Task: Learn more about a recruiter lite.
Action: Mouse moved to (749, 101)
Screenshot: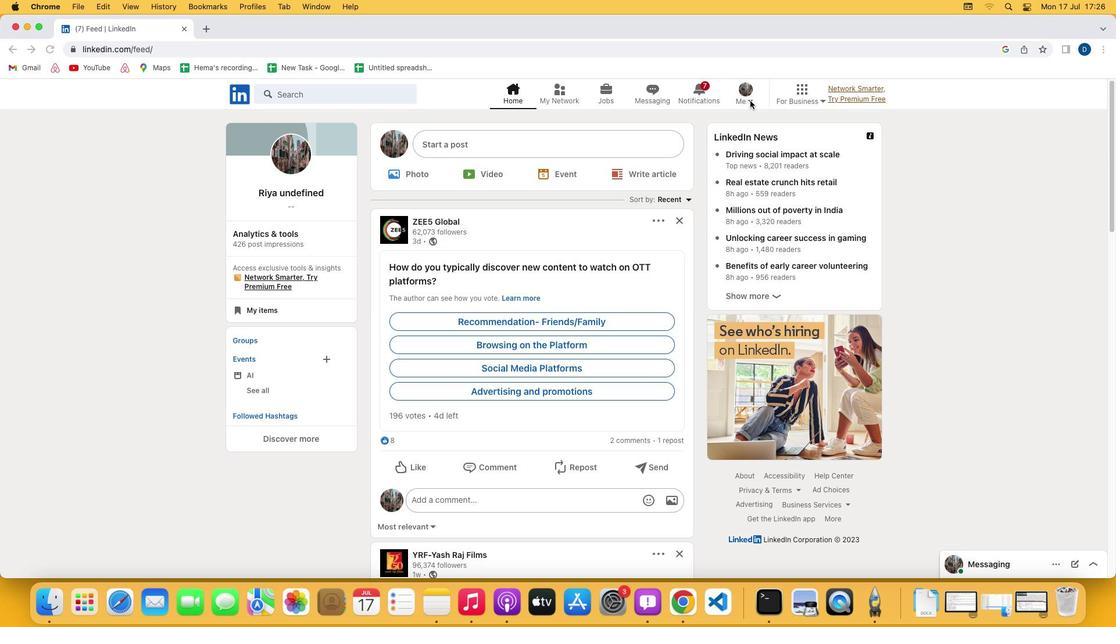 
Action: Mouse pressed left at (749, 101)
Screenshot: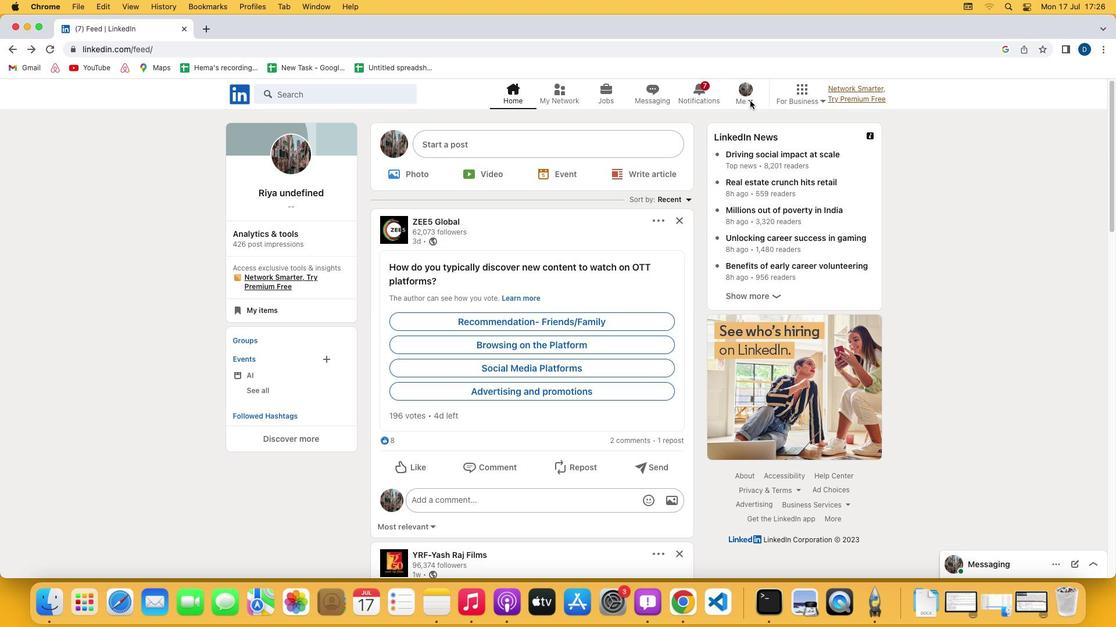
Action: Mouse moved to (750, 101)
Screenshot: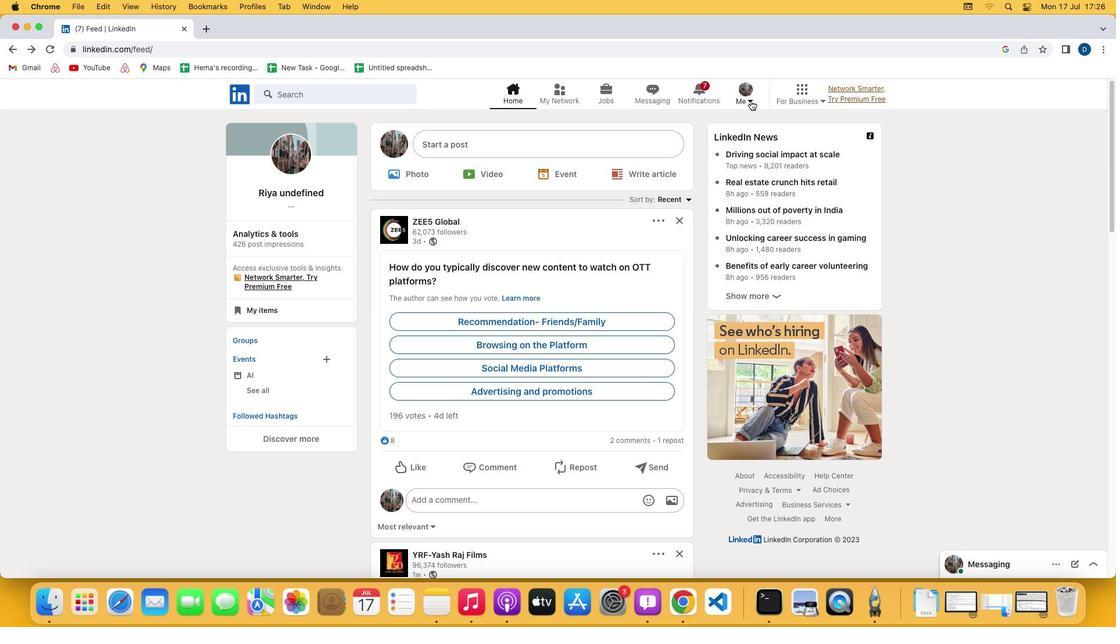 
Action: Mouse pressed left at (750, 101)
Screenshot: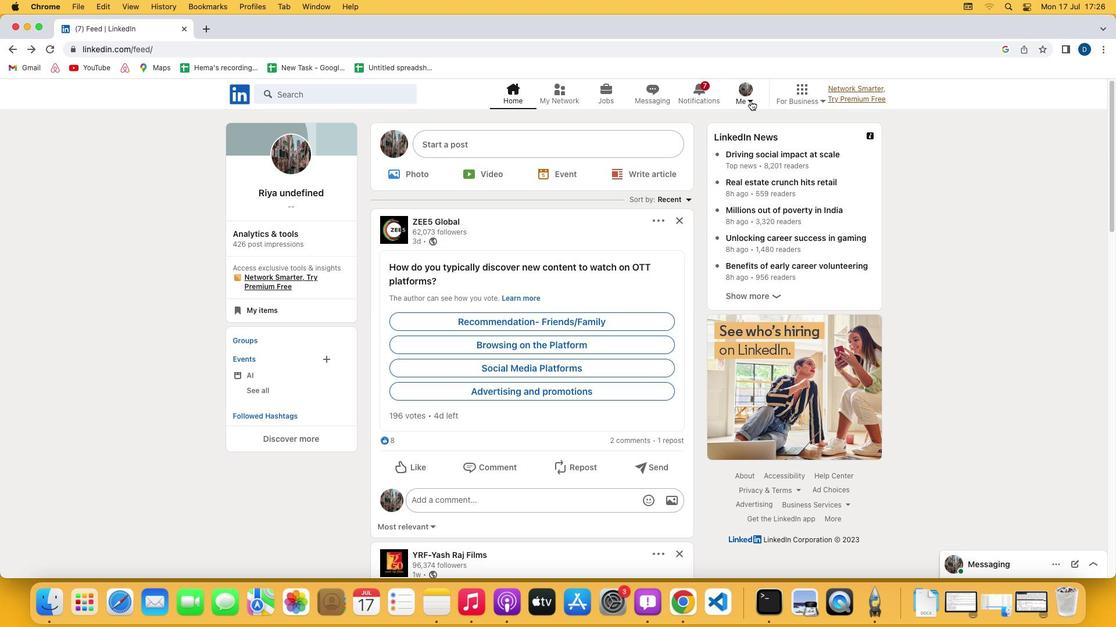 
Action: Mouse moved to (663, 220)
Screenshot: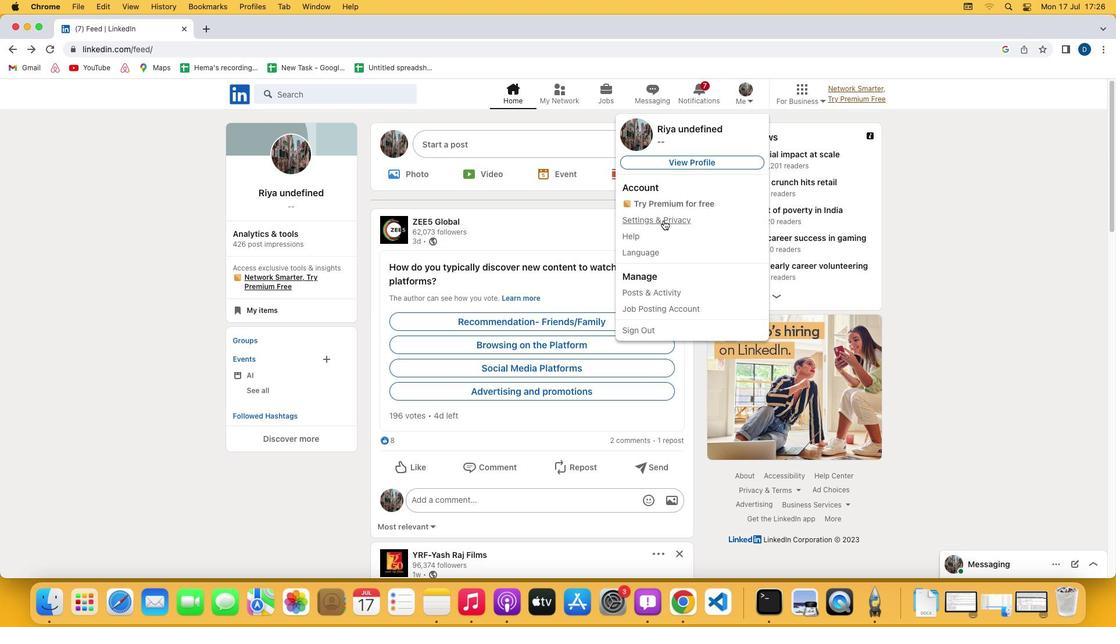 
Action: Mouse pressed left at (663, 220)
Screenshot: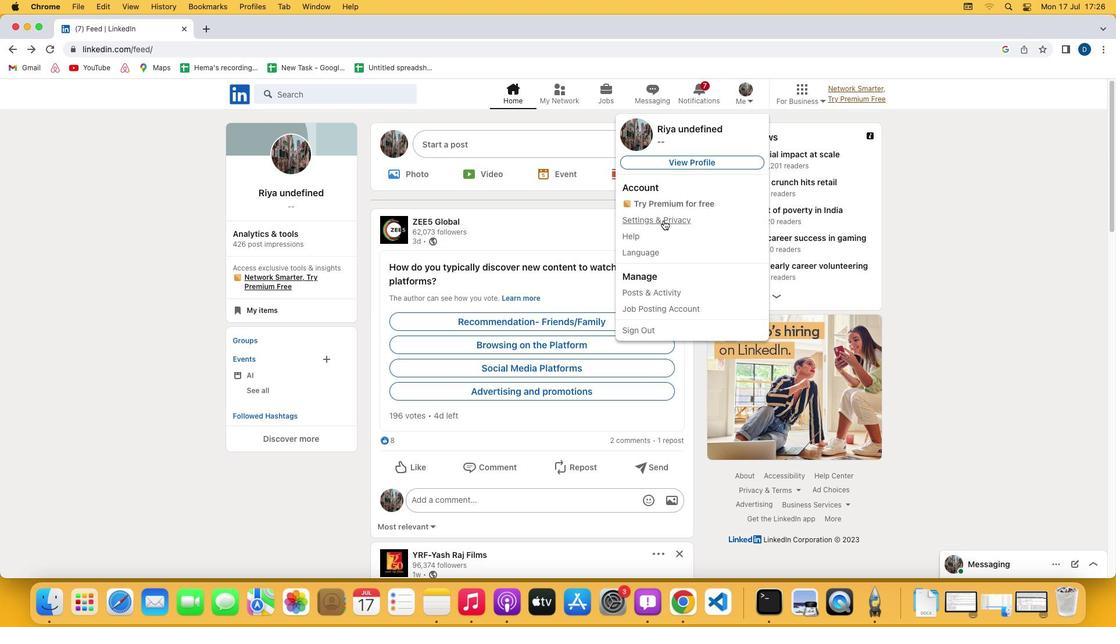 
Action: Mouse moved to (484, 381)
Screenshot: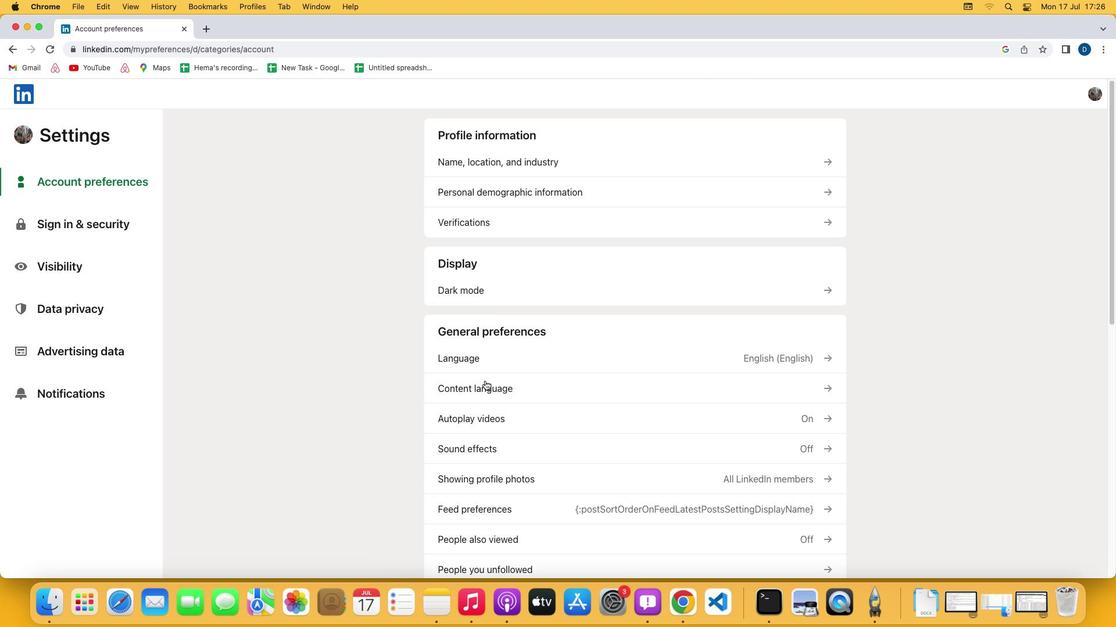 
Action: Mouse scrolled (484, 381) with delta (0, 0)
Screenshot: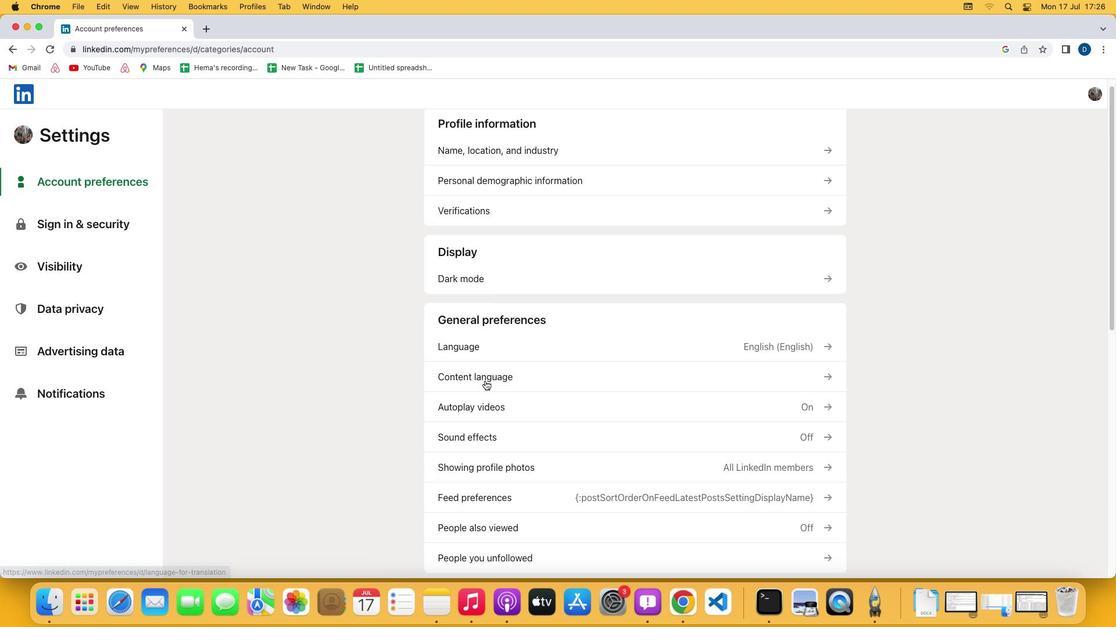 
Action: Mouse scrolled (484, 381) with delta (0, 0)
Screenshot: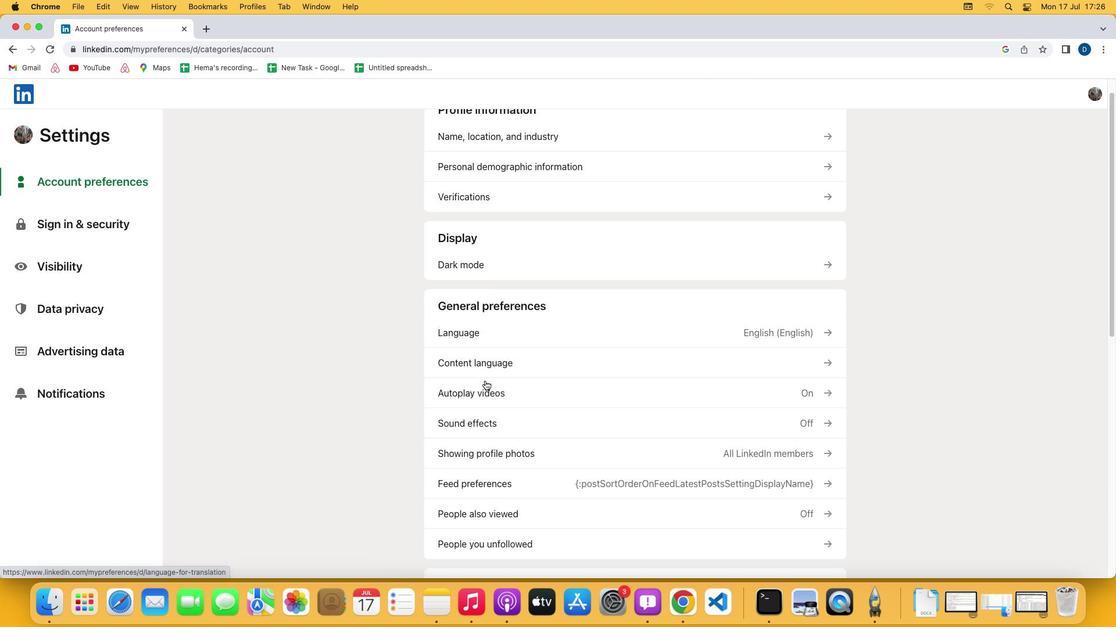
Action: Mouse scrolled (484, 381) with delta (0, -1)
Screenshot: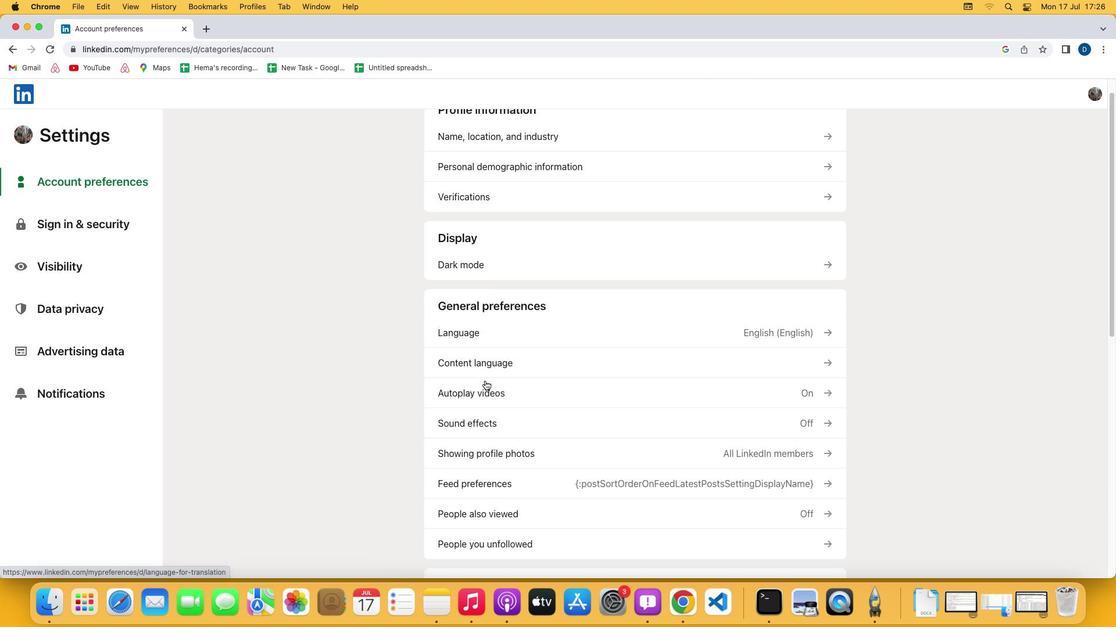 
Action: Mouse scrolled (484, 381) with delta (0, -2)
Screenshot: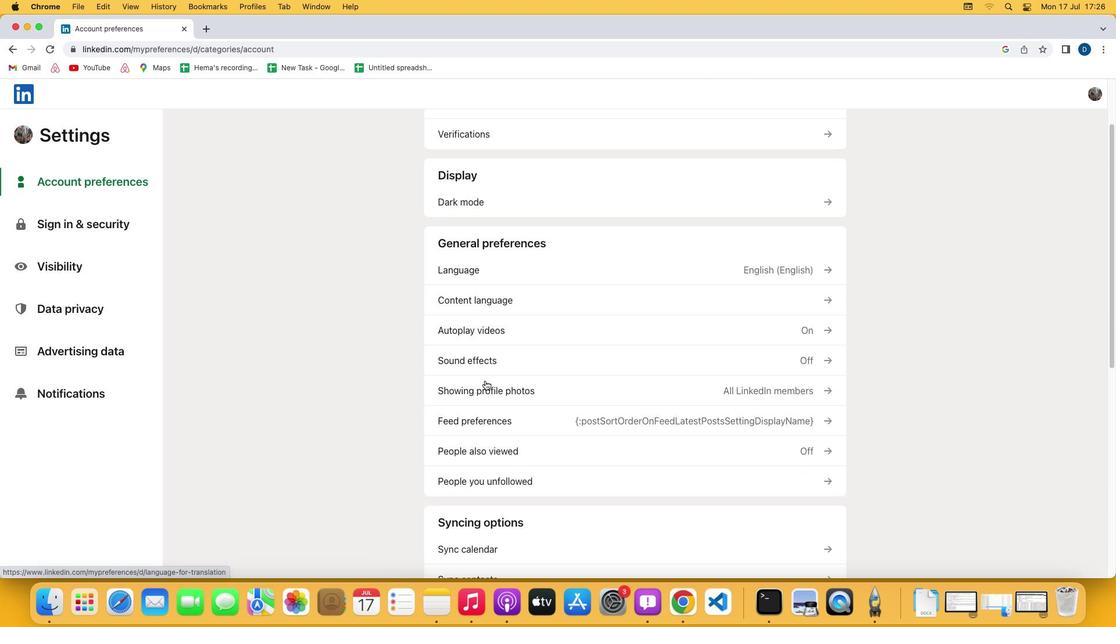 
Action: Mouse scrolled (484, 381) with delta (0, 0)
Screenshot: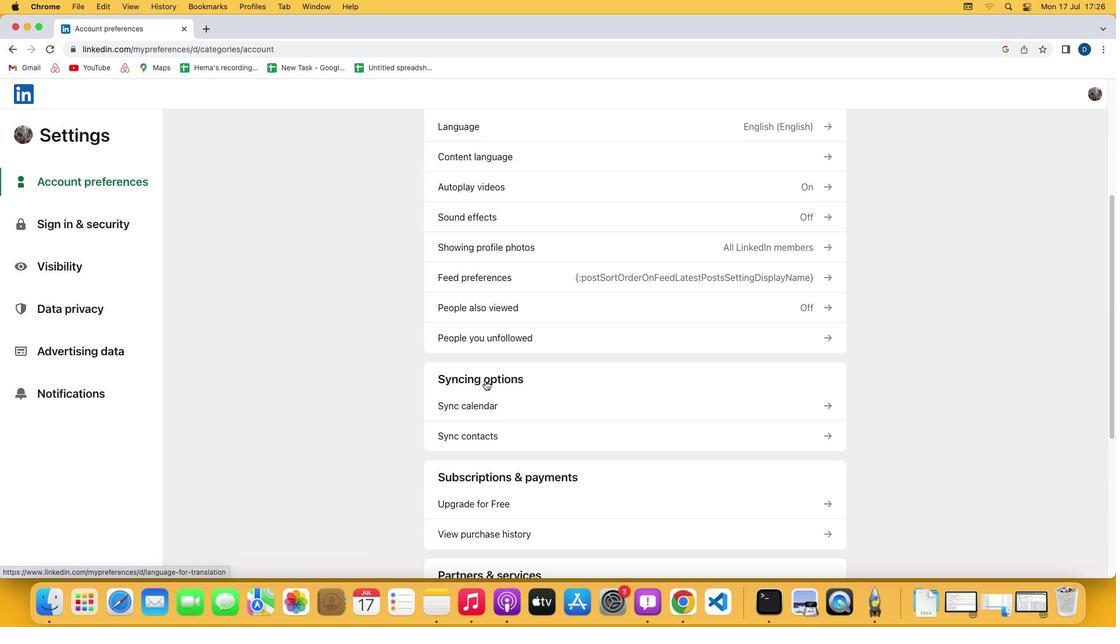 
Action: Mouse scrolled (484, 381) with delta (0, 0)
Screenshot: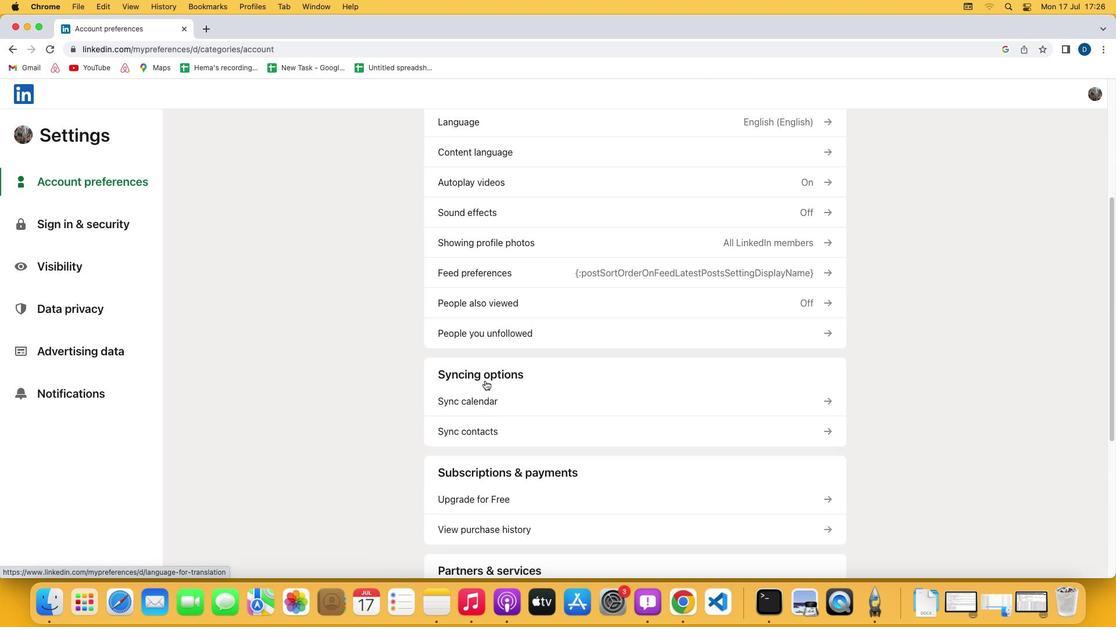 
Action: Mouse moved to (487, 390)
Screenshot: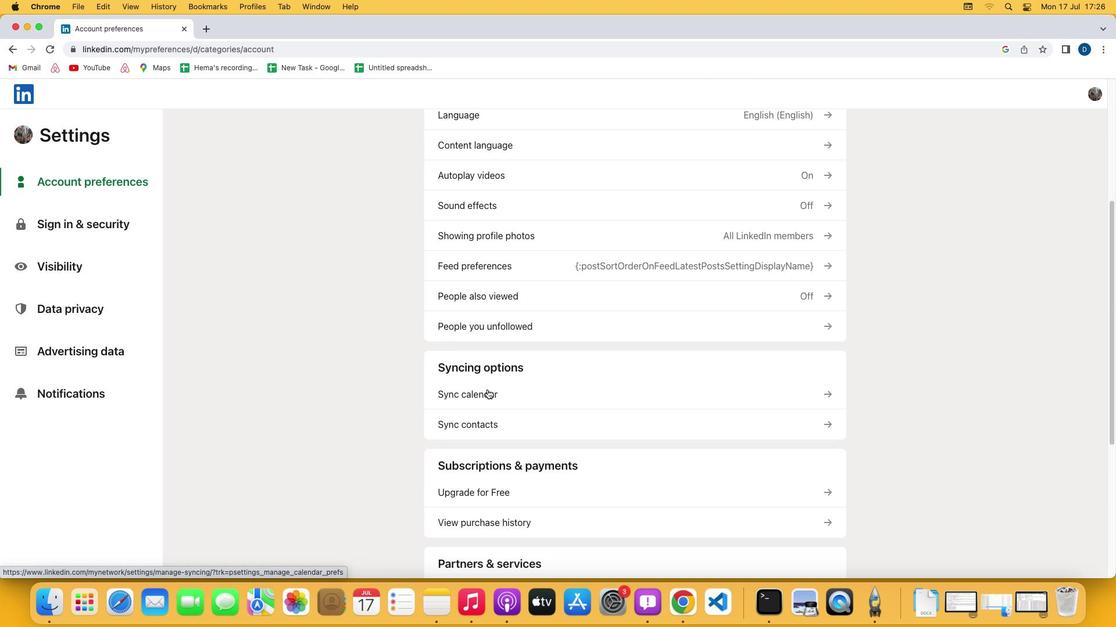 
Action: Mouse scrolled (487, 390) with delta (0, 0)
Screenshot: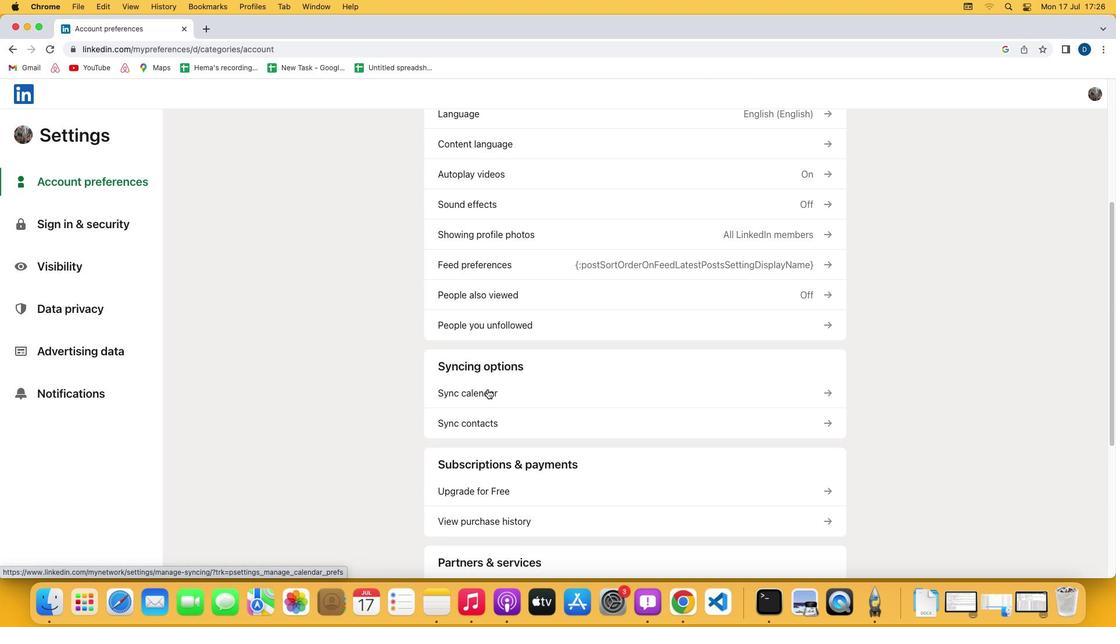 
Action: Mouse scrolled (487, 390) with delta (0, 0)
Screenshot: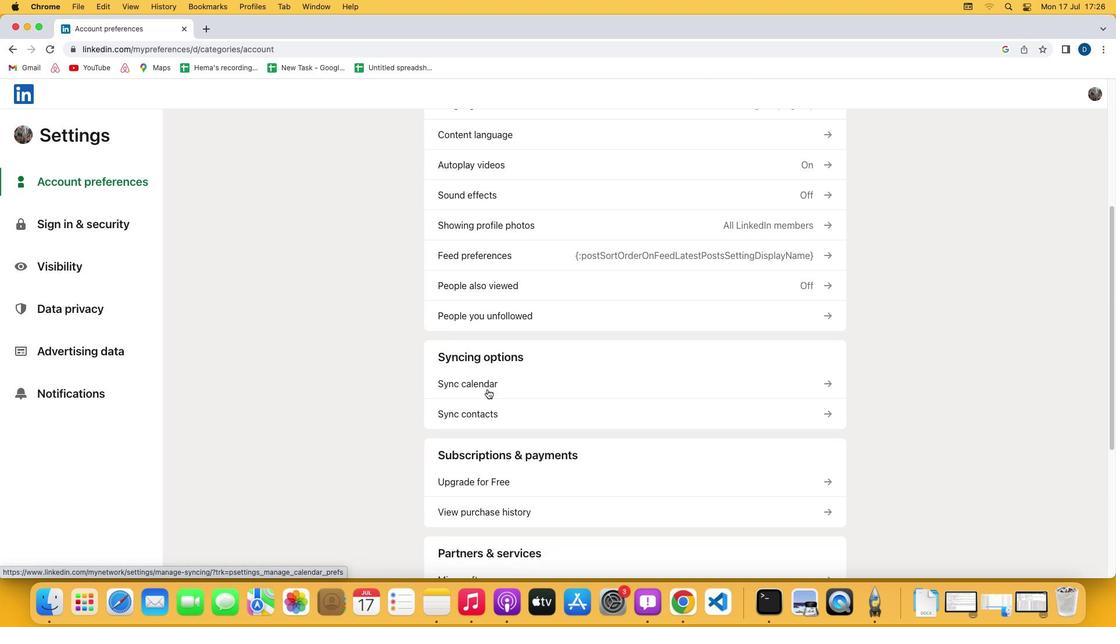 
Action: Mouse scrolled (487, 390) with delta (0, -1)
Screenshot: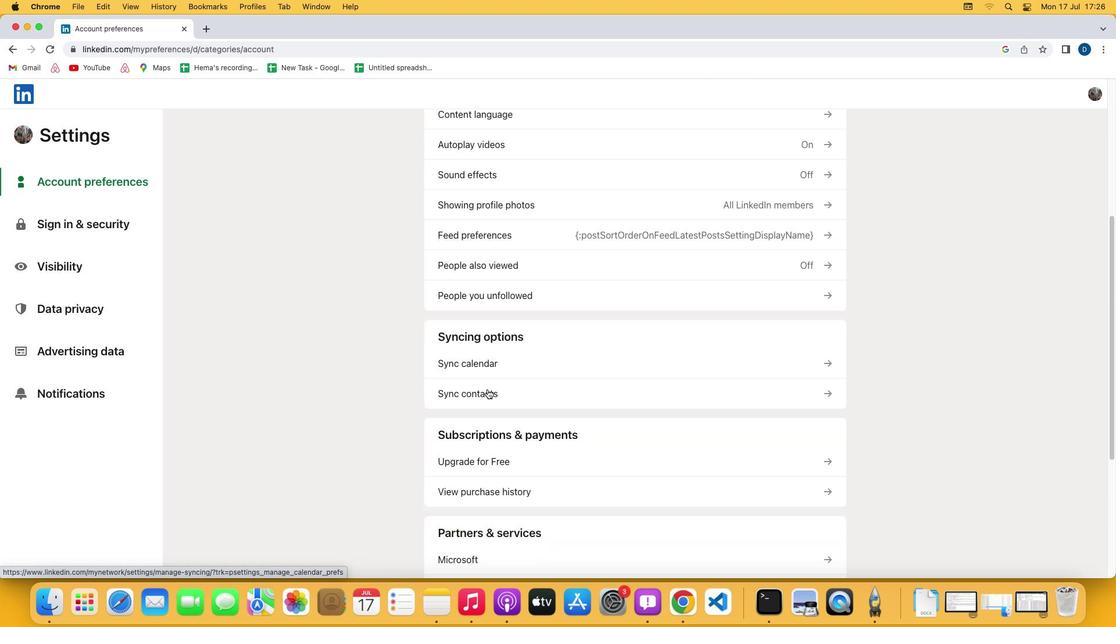 
Action: Mouse moved to (477, 396)
Screenshot: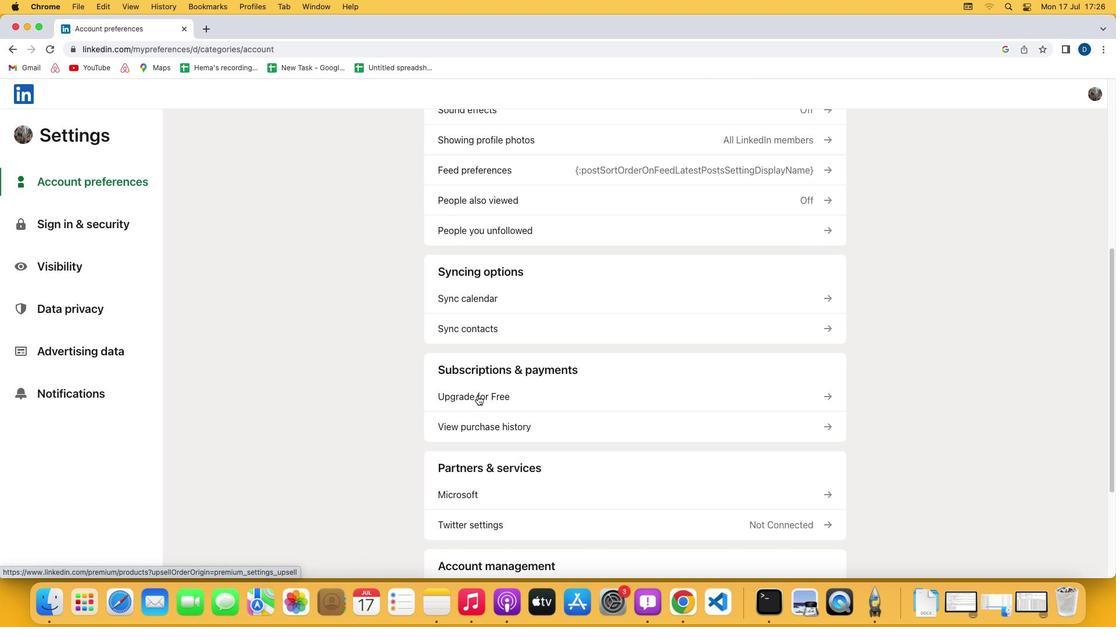 
Action: Mouse pressed left at (477, 396)
Screenshot: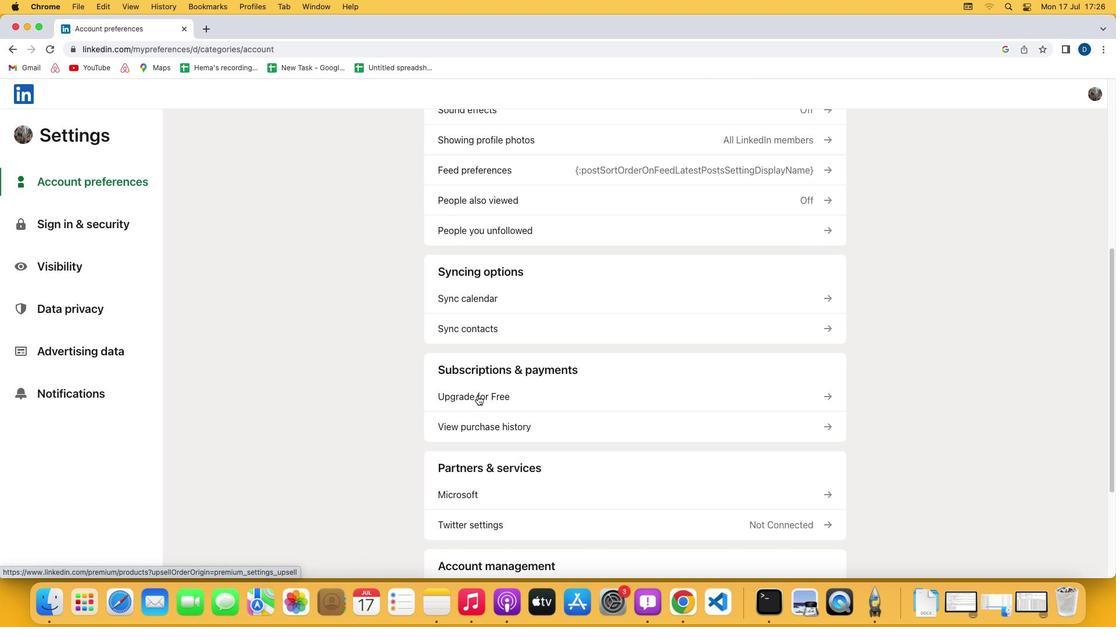 
Action: Mouse moved to (452, 341)
Screenshot: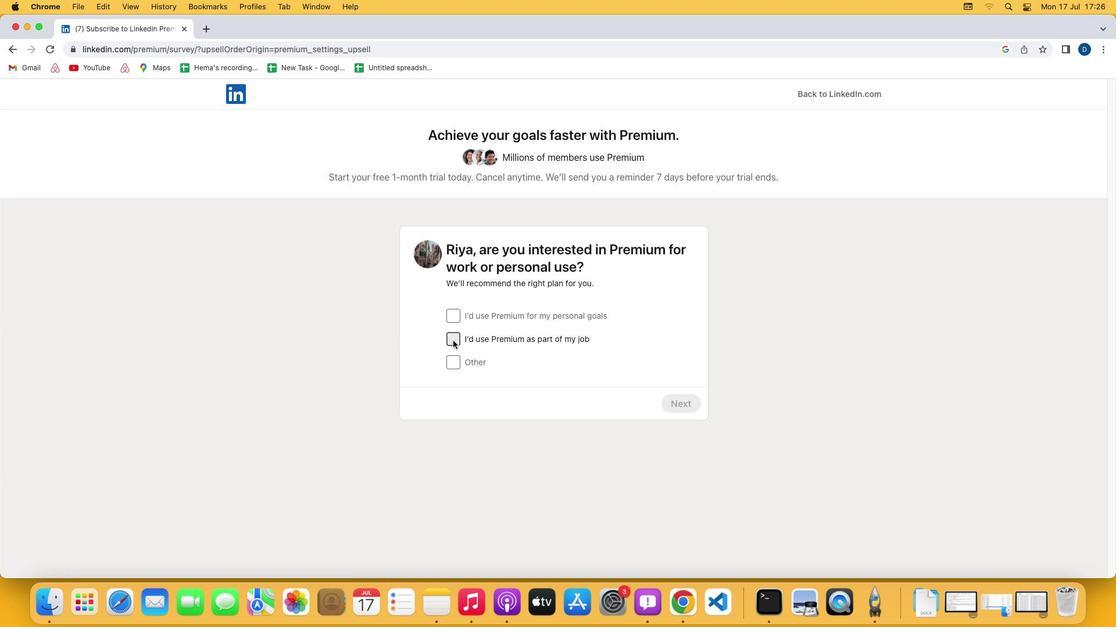 
Action: Mouse pressed left at (452, 341)
Screenshot: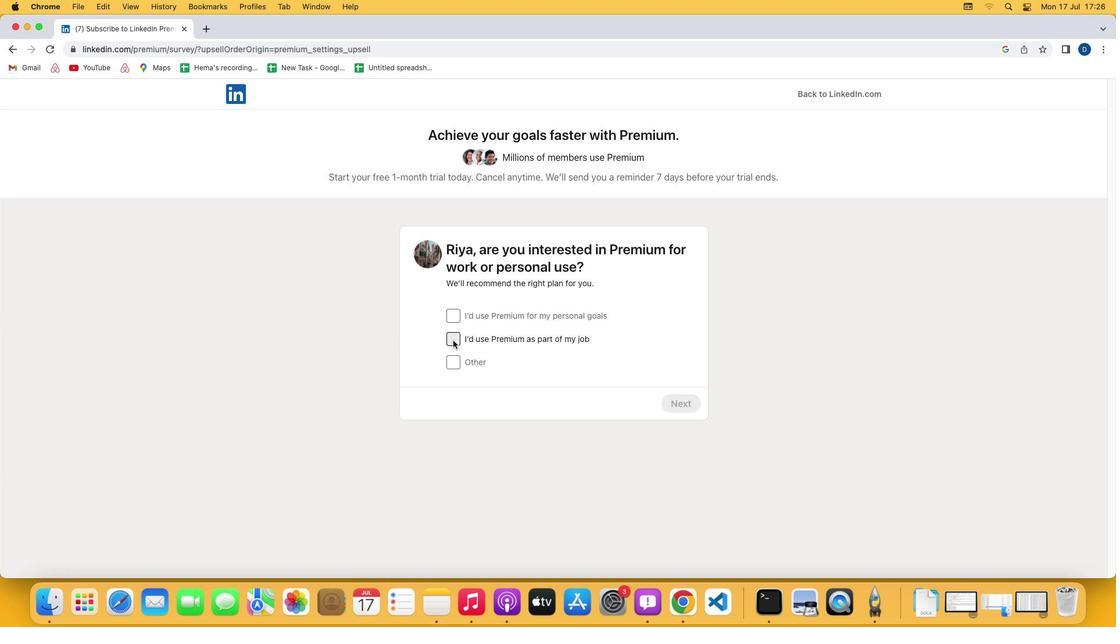 
Action: Mouse moved to (670, 408)
Screenshot: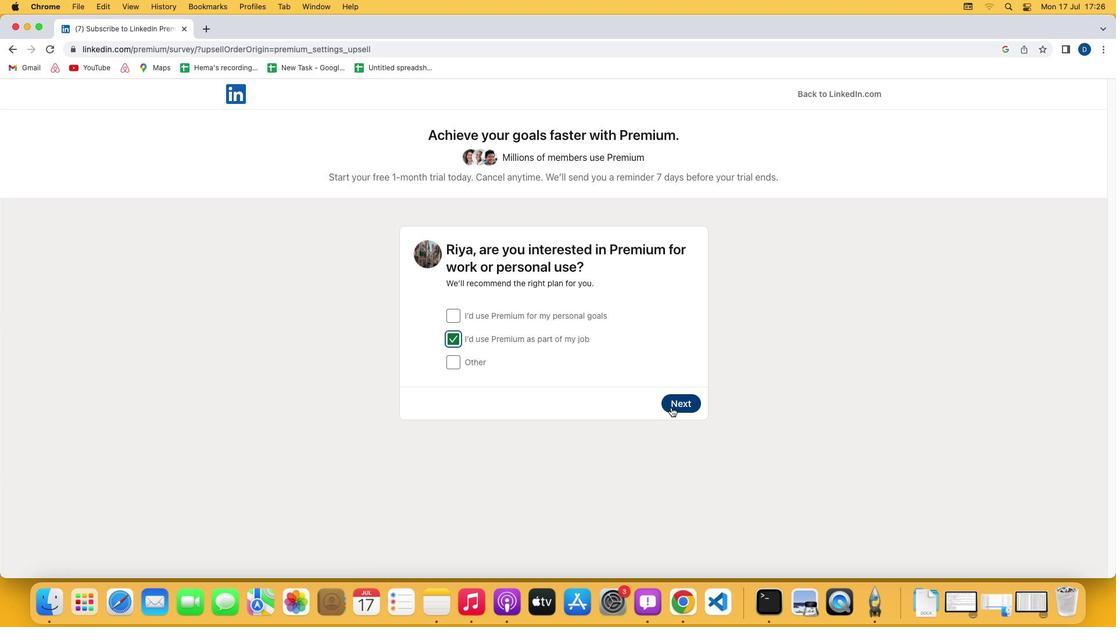 
Action: Mouse pressed left at (670, 408)
Screenshot: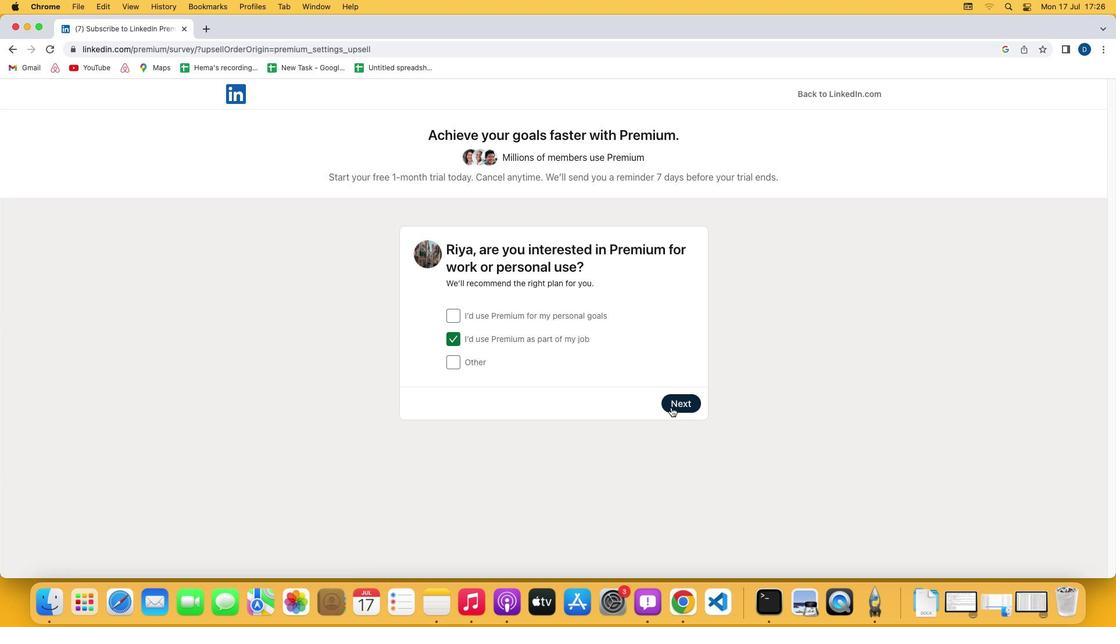 
Action: Mouse moved to (678, 477)
Screenshot: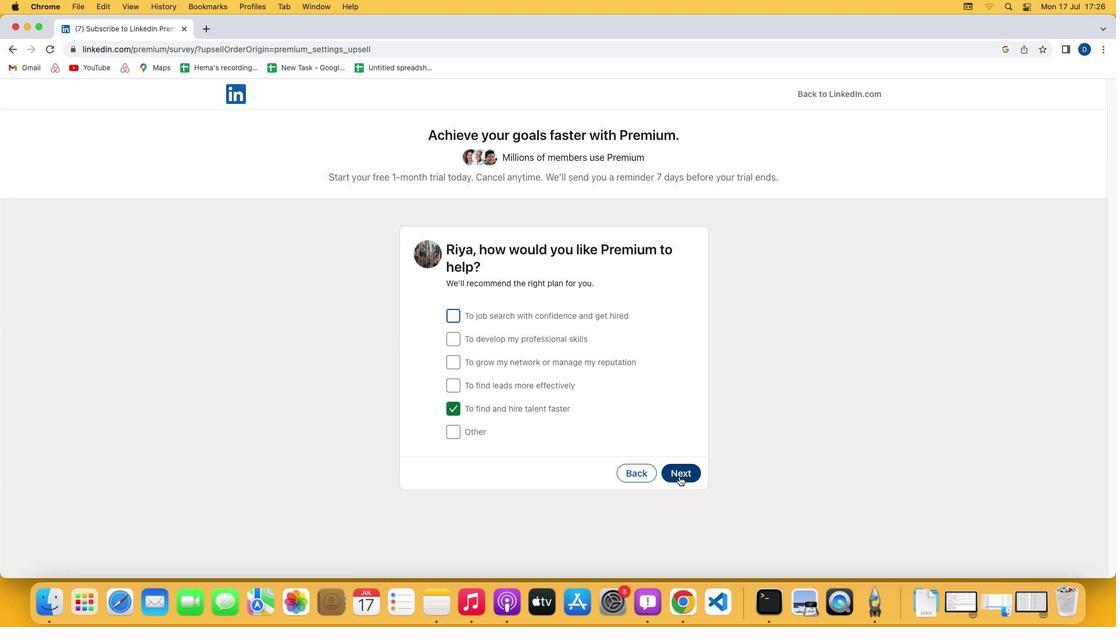 
Action: Mouse pressed left at (678, 477)
Screenshot: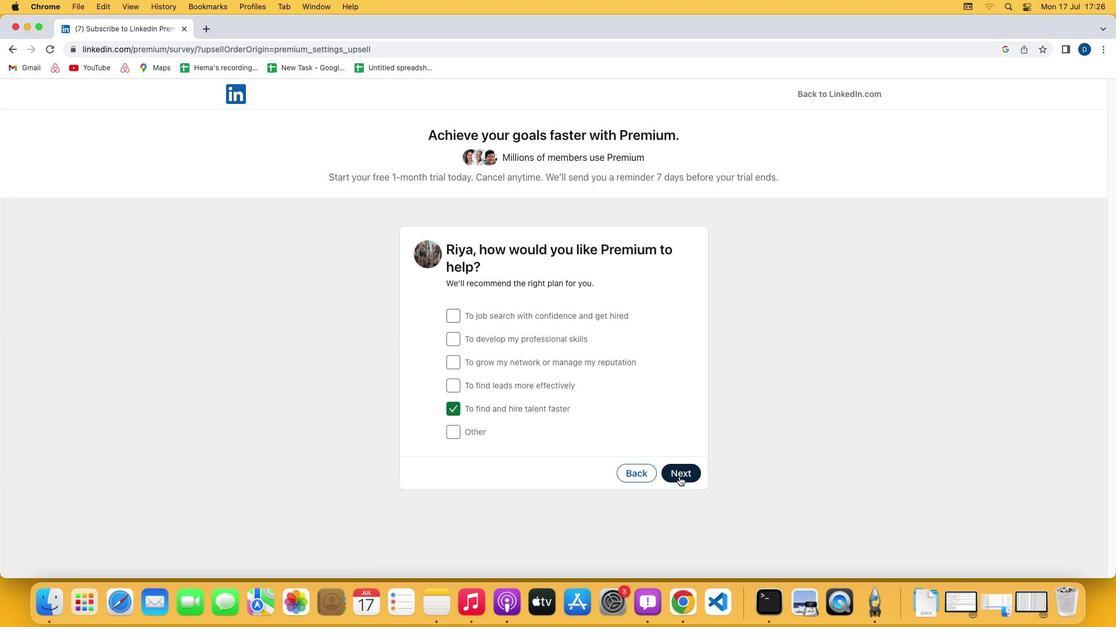 
Action: Mouse moved to (456, 387)
Screenshot: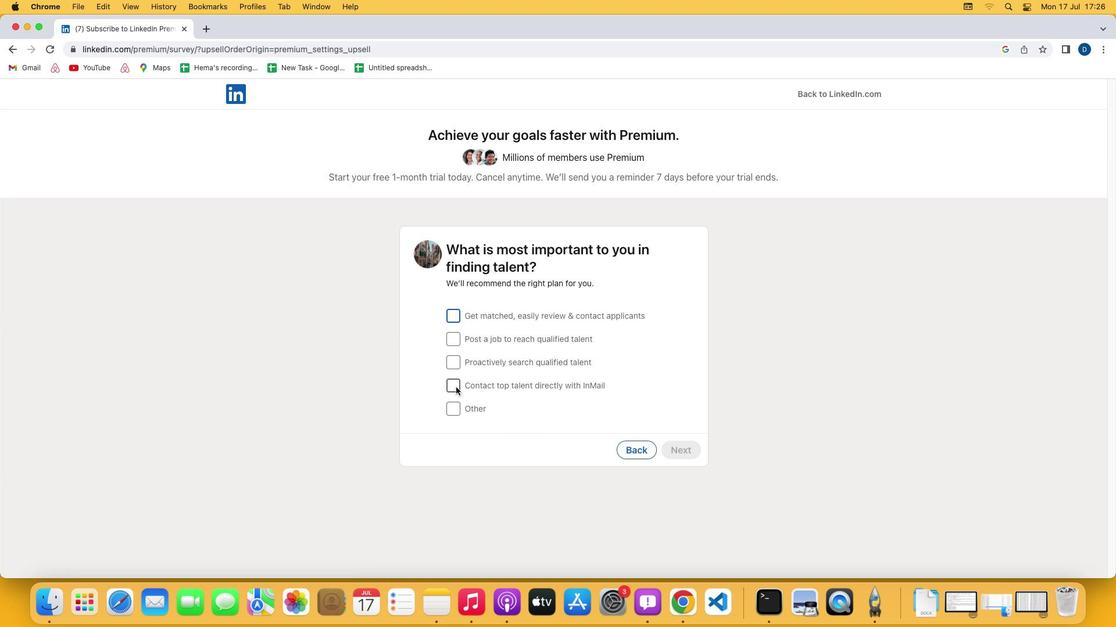 
Action: Mouse pressed left at (456, 387)
Screenshot: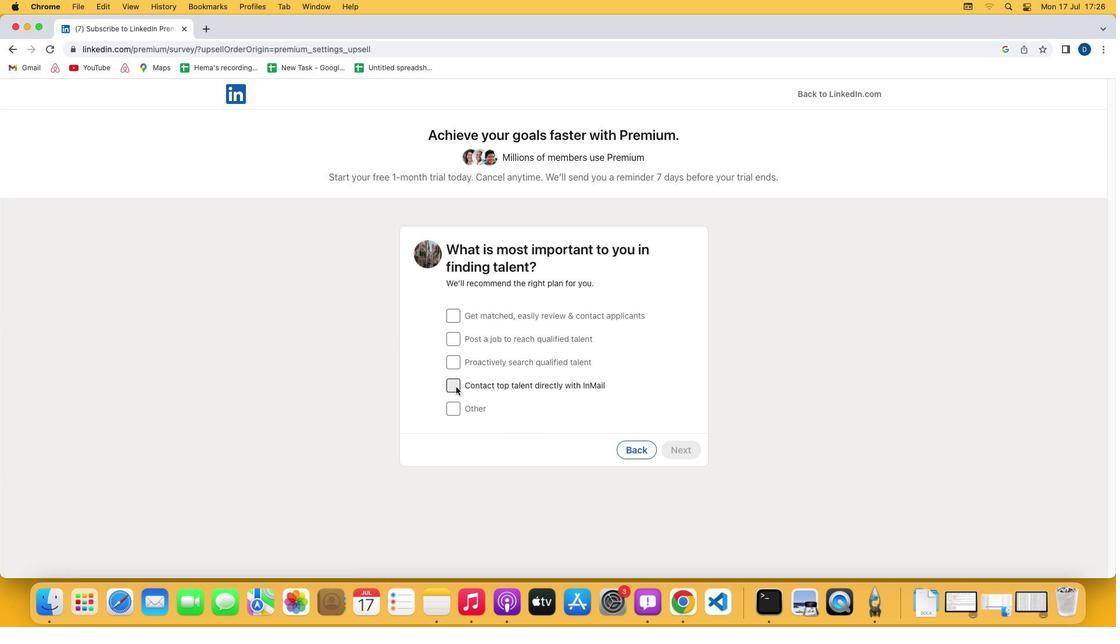 
Action: Mouse moved to (676, 446)
Screenshot: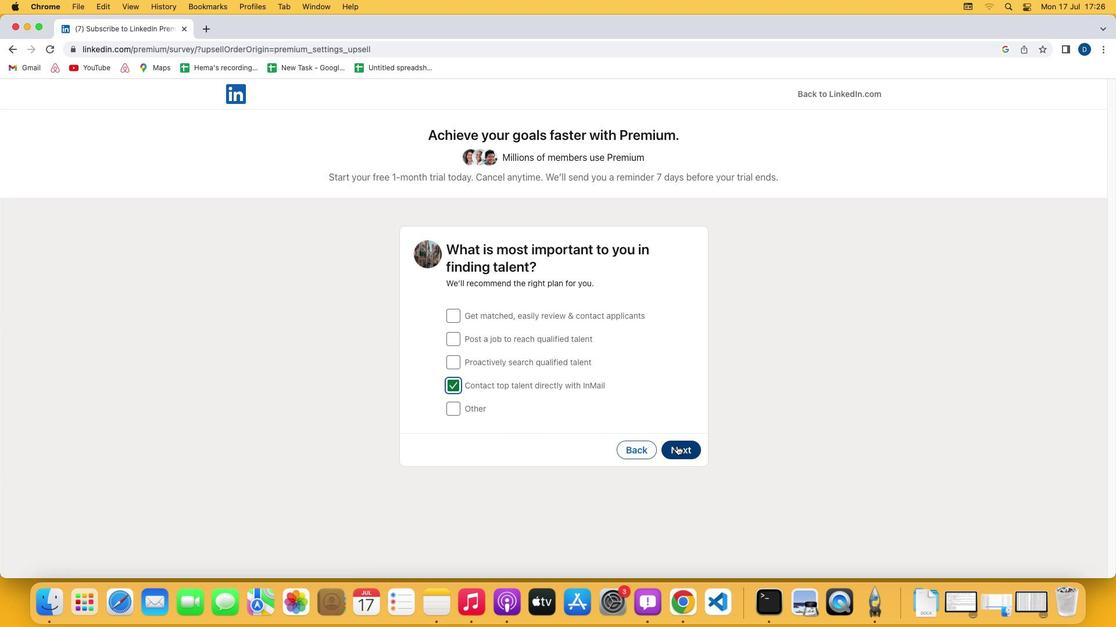 
Action: Mouse pressed left at (676, 446)
Screenshot: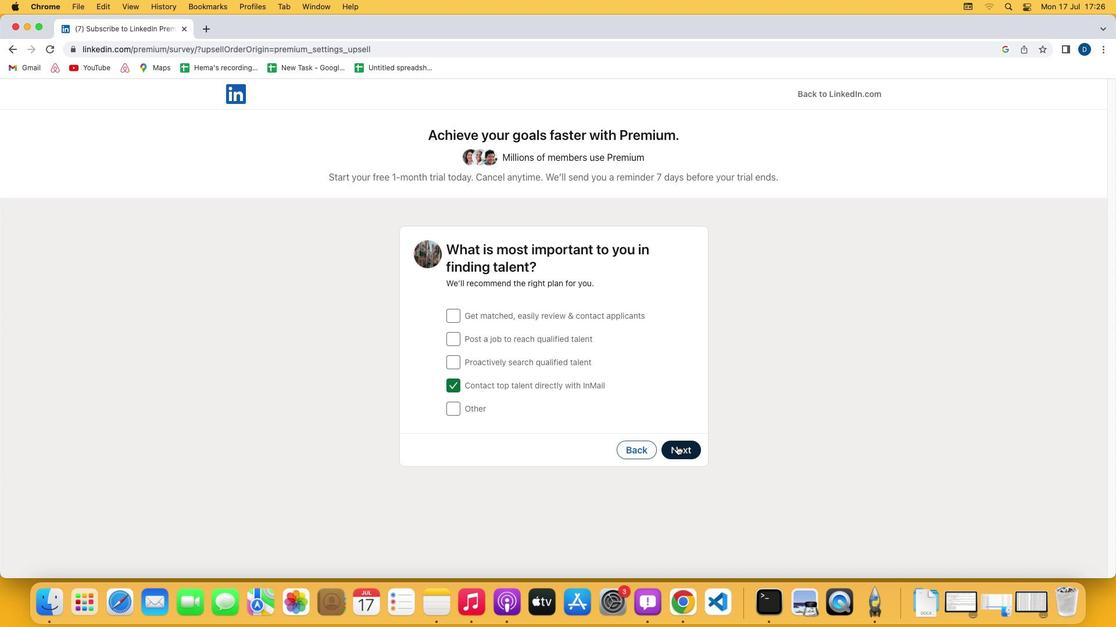 
Action: Mouse moved to (304, 566)
Screenshot: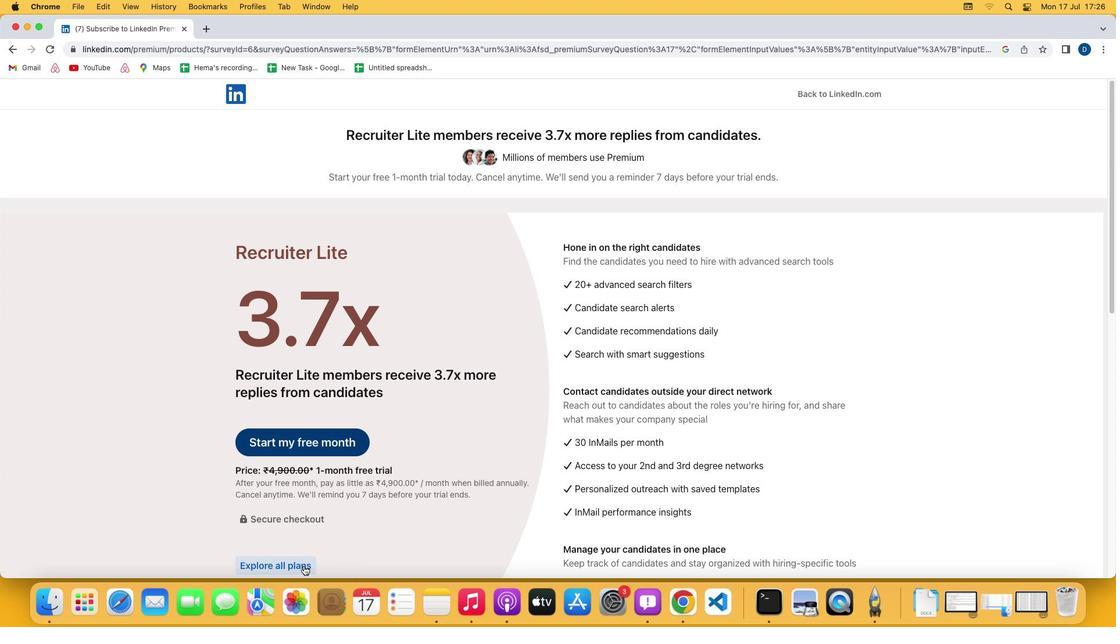 
Action: Mouse pressed left at (304, 566)
Screenshot: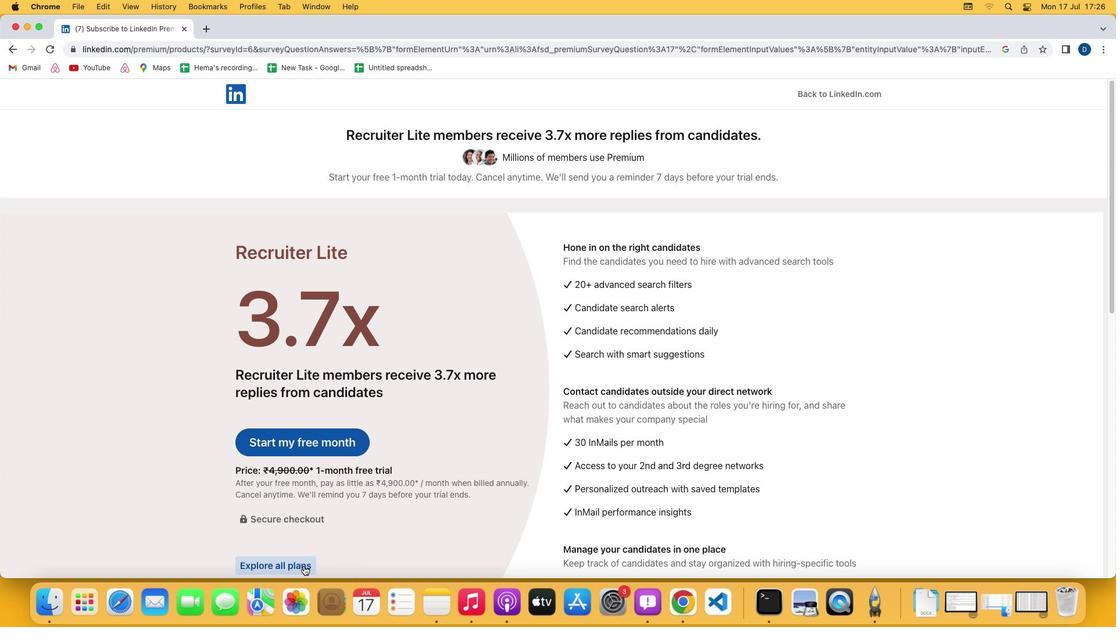 
Action: Mouse moved to (778, 480)
Screenshot: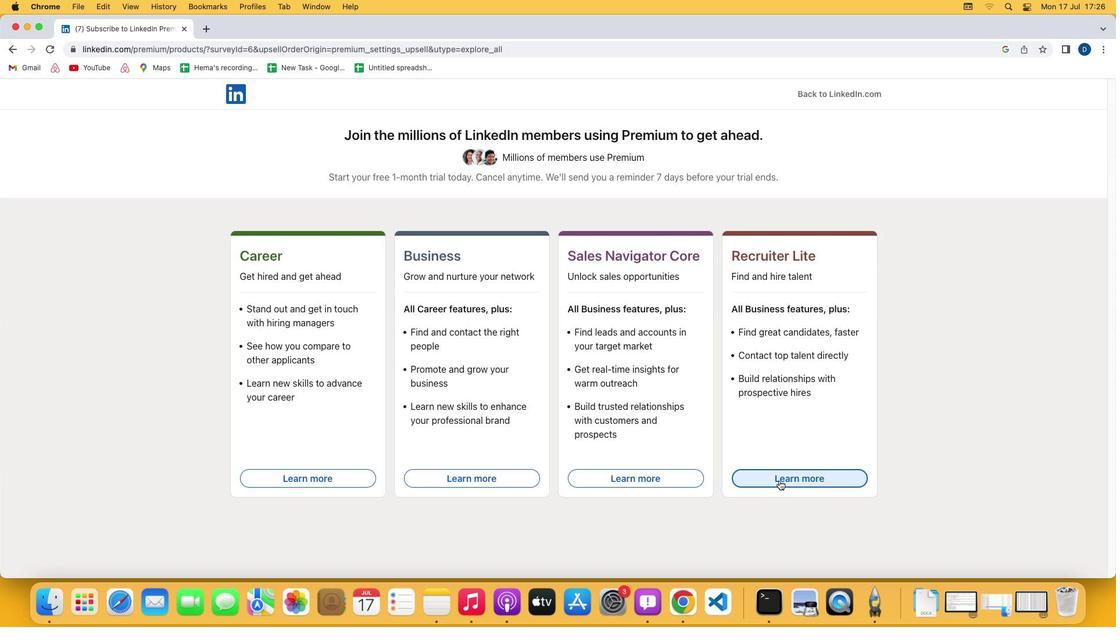 
Action: Mouse pressed left at (778, 480)
Screenshot: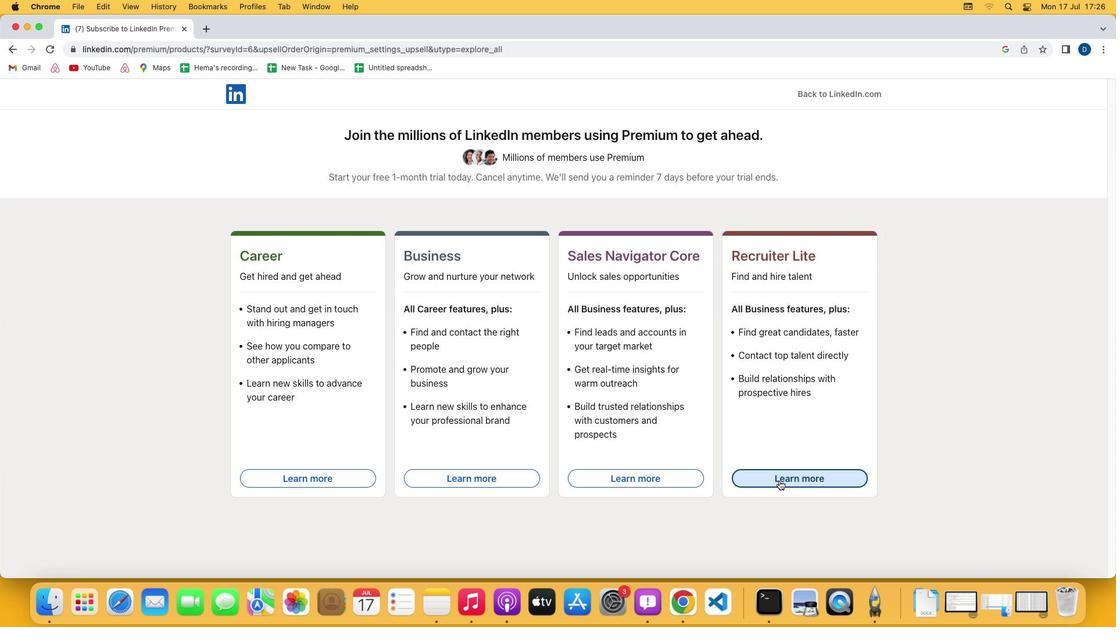 
